 Task: Create New Vendor with Vendor Name: Pendaflex, Billing Address Line1: 301 Cooper Ave., Billing Address Line2: Adrian, Billing Address Line3: NY 10974
Action: Mouse moved to (200, 29)
Screenshot: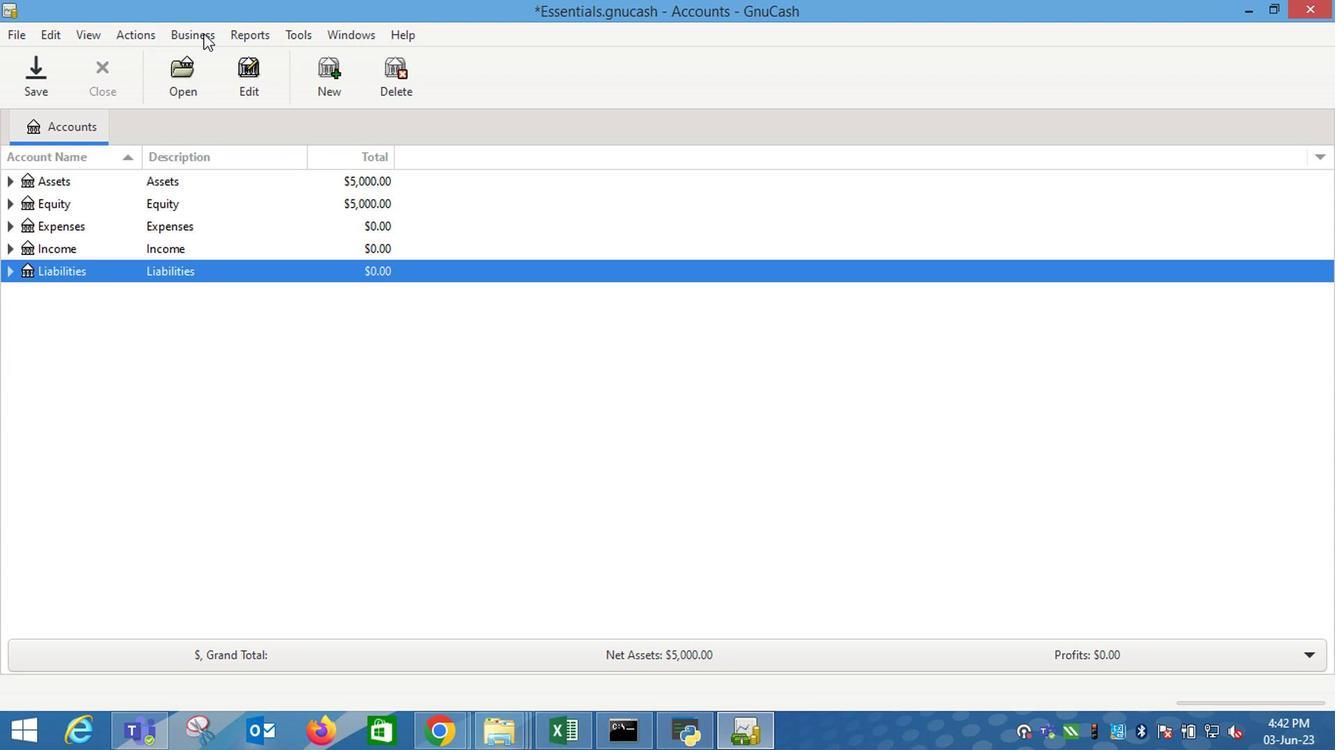 
Action: Mouse pressed left at (200, 29)
Screenshot: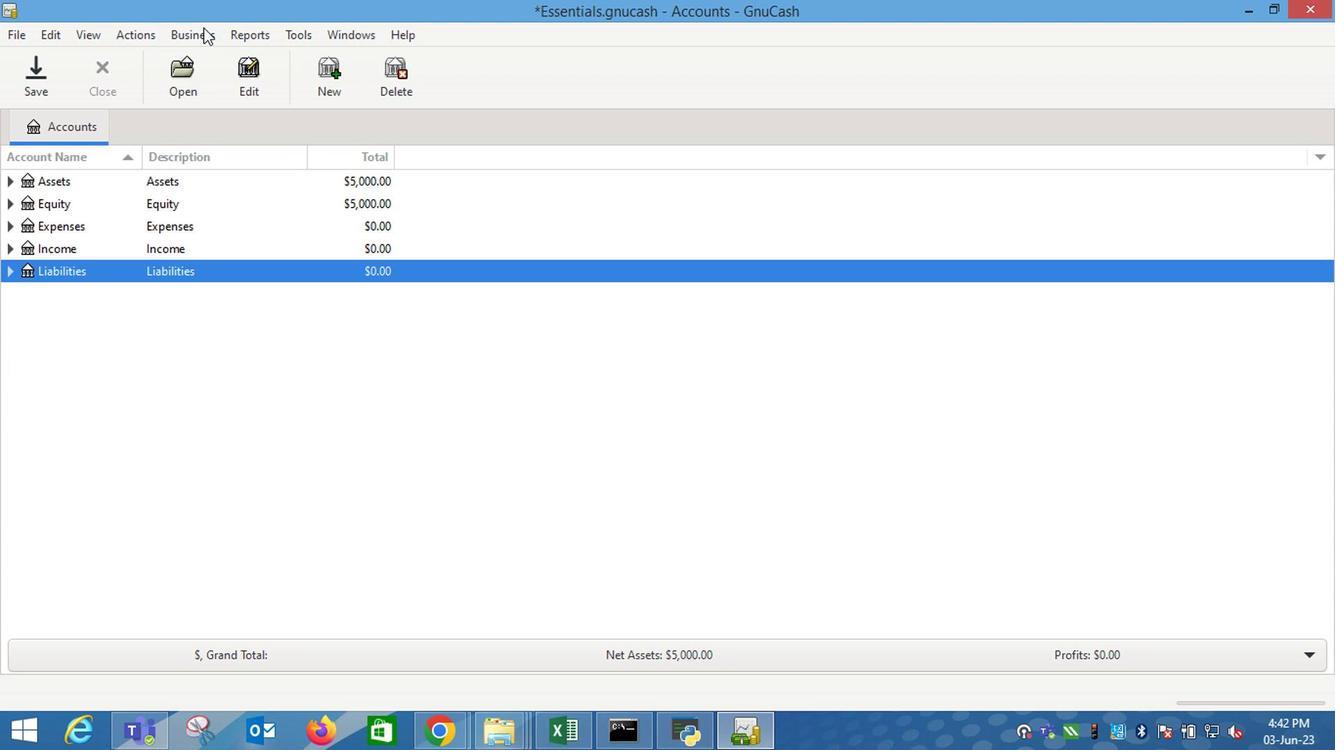 
Action: Mouse moved to (413, 113)
Screenshot: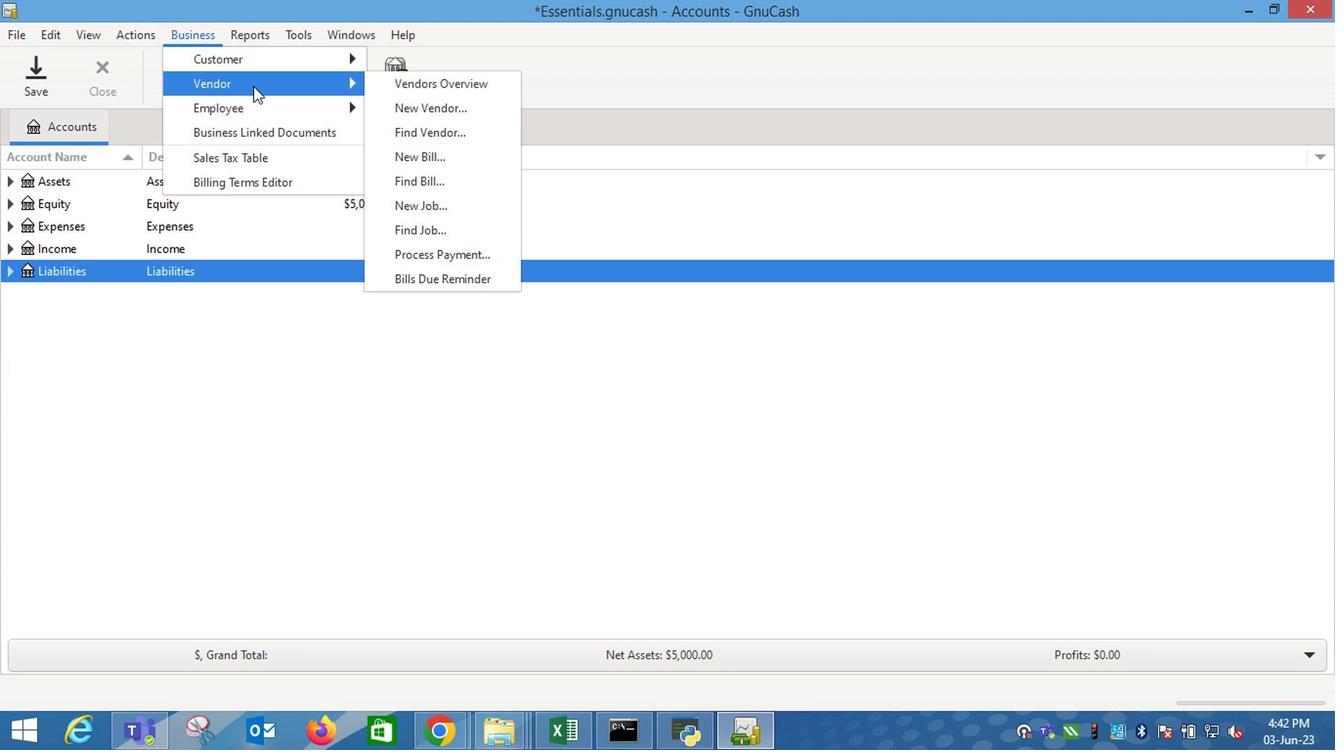 
Action: Mouse pressed left at (413, 113)
Screenshot: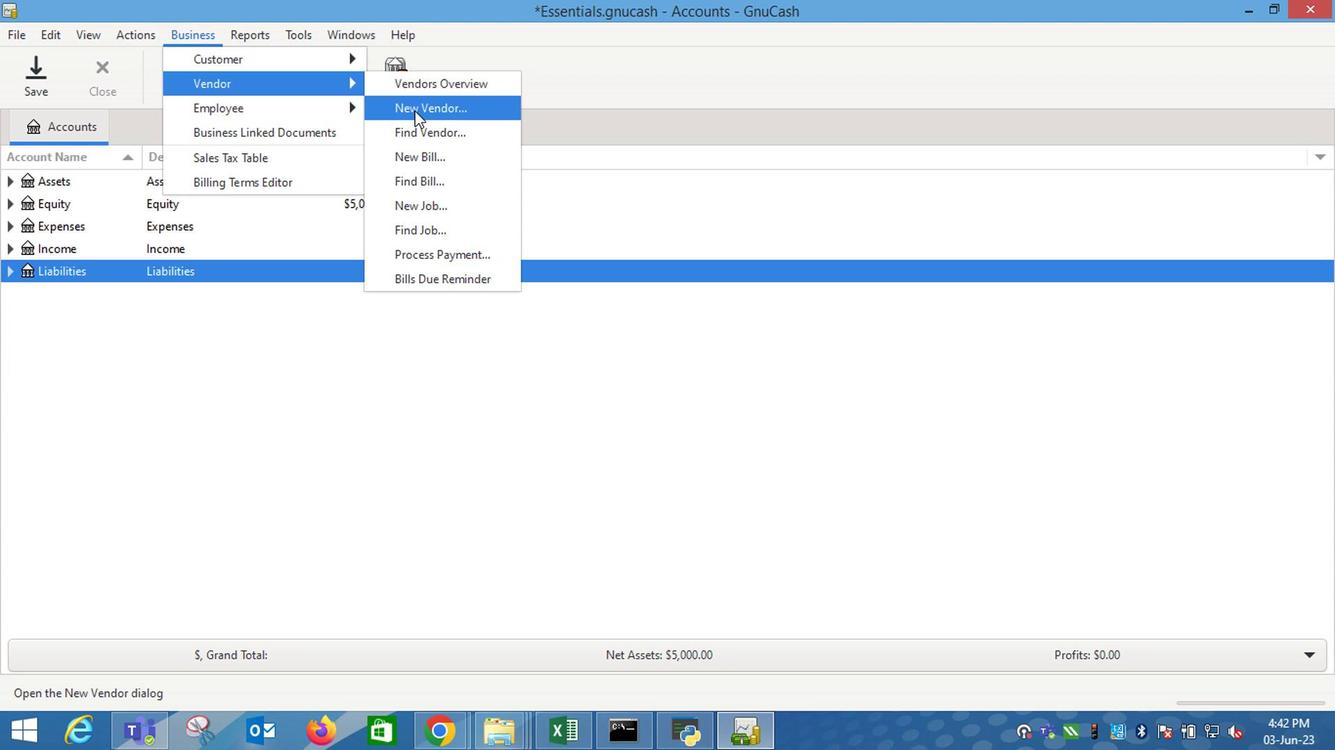 
Action: Mouse moved to (1062, 326)
Screenshot: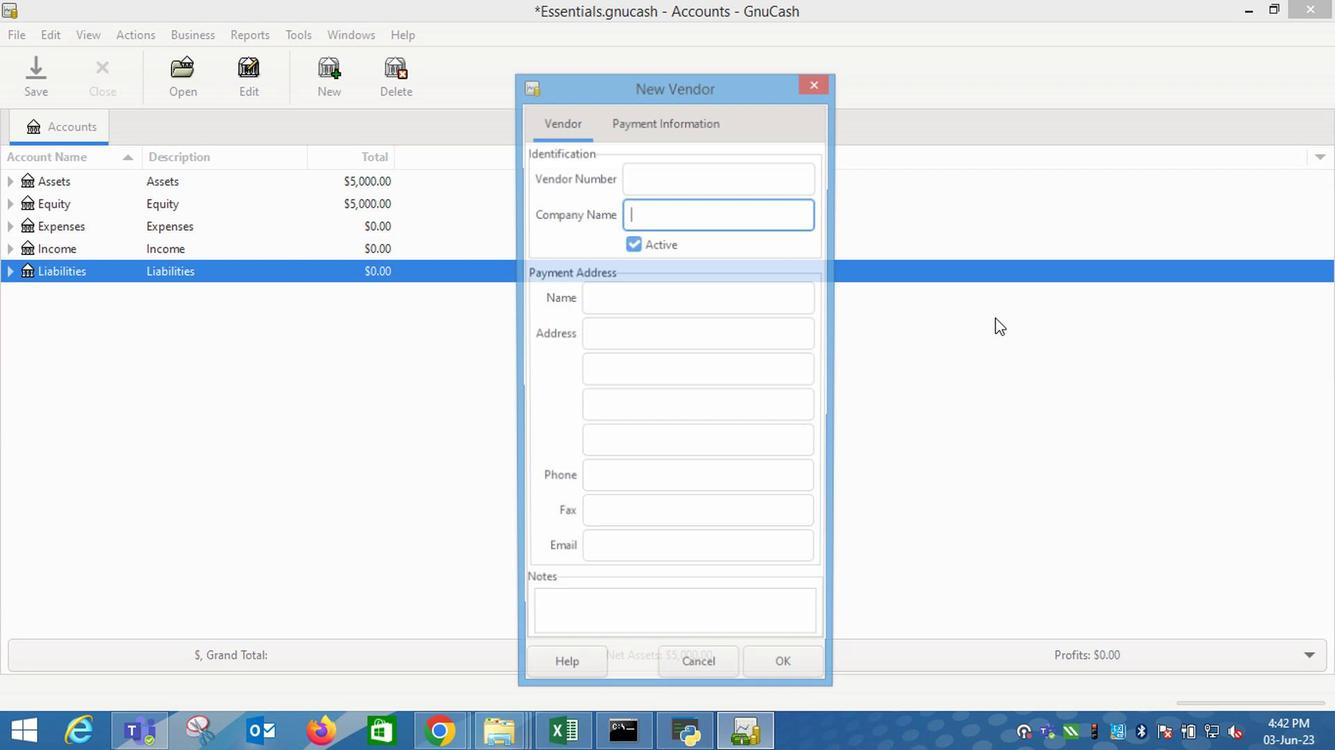 
Action: Key pressed <Key.shift_r>Pendaflex<Key.tab><Key.tab><Key.tab>301<Key.space><Key.shift_r>Cooper<Key.space><Key.shift_r>Ave.<Key.tab><Key.shift_r><Key.shift_r>Adrian<Key.tab><Key.shift_r>NY<Key.space>10974
Screenshot: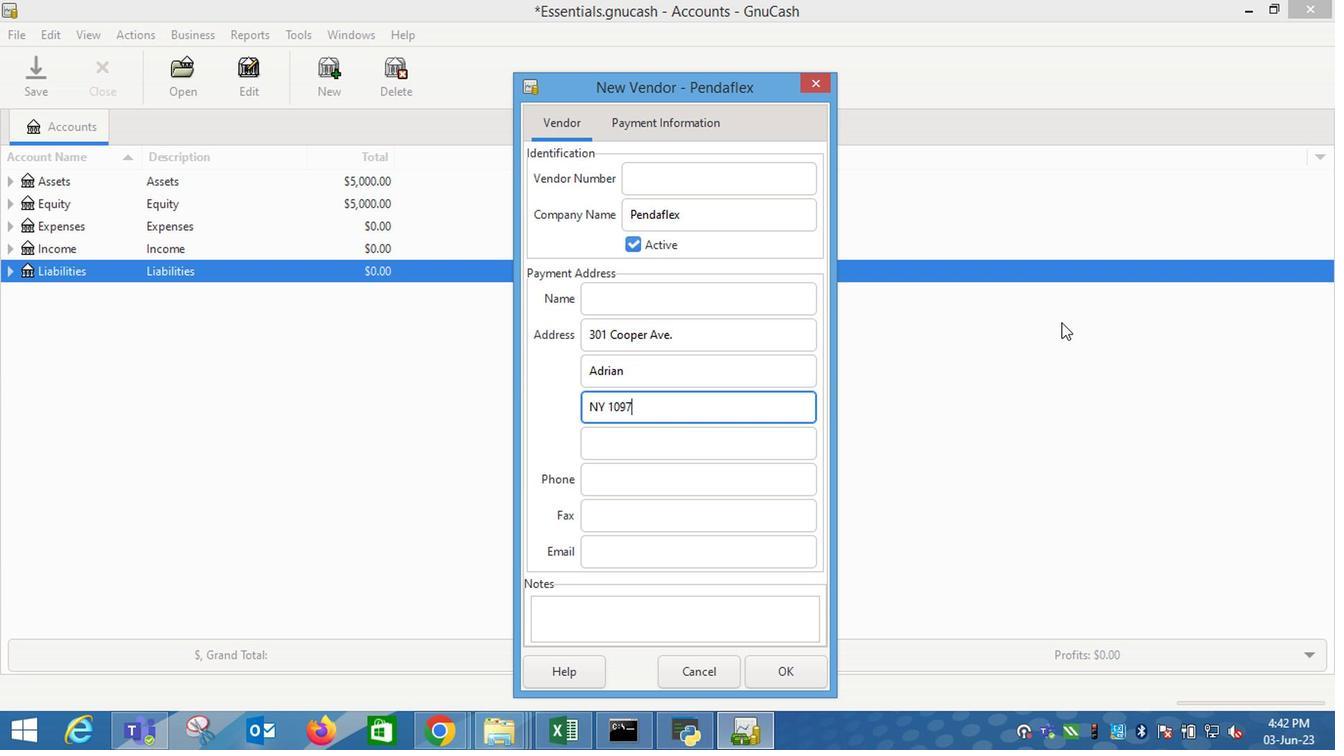 
Action: Mouse moved to (666, 134)
Screenshot: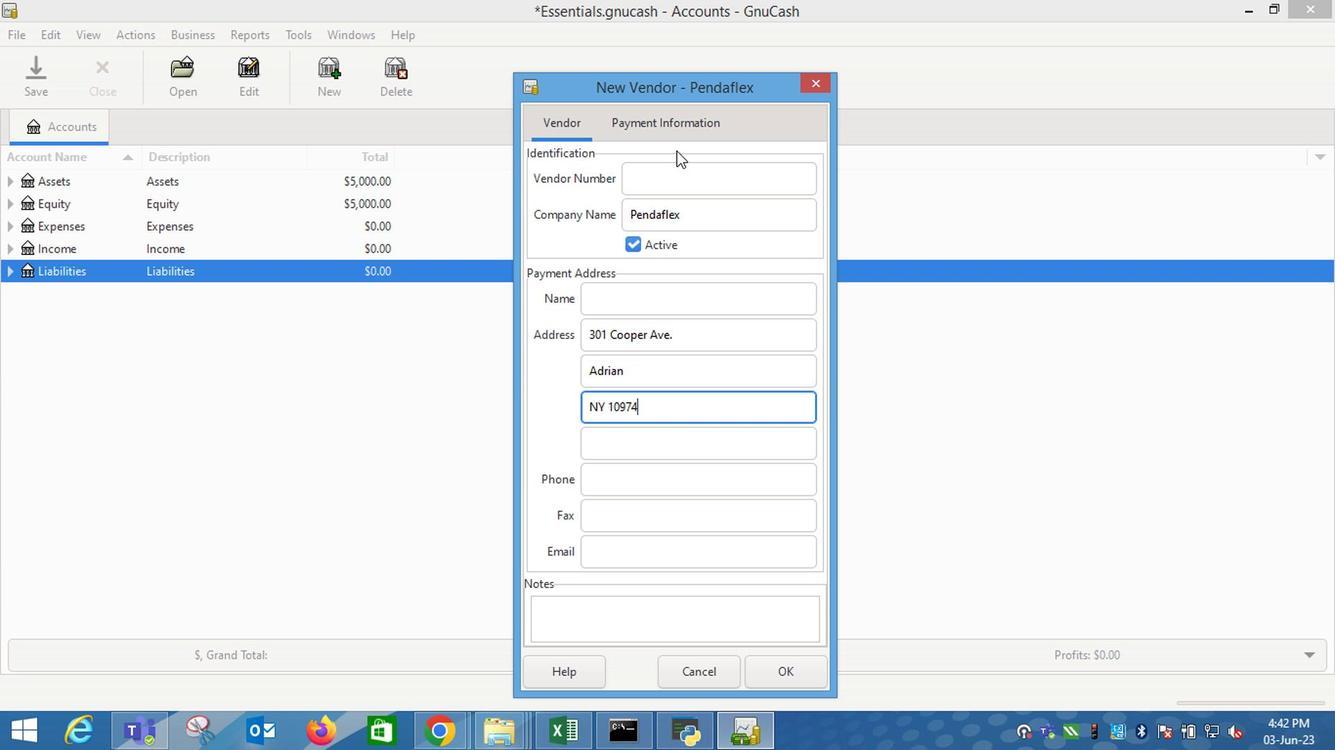 
Action: Mouse pressed left at (666, 134)
Screenshot: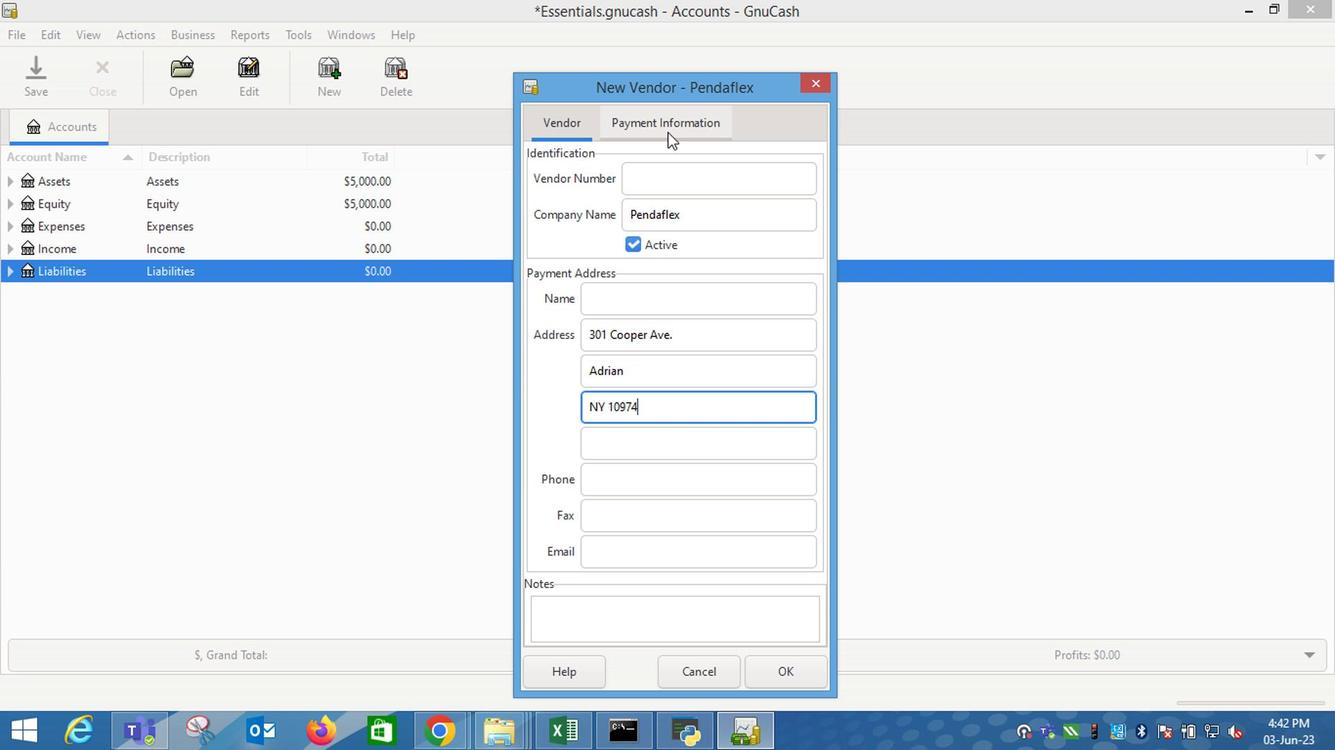 
Action: Mouse moved to (776, 664)
Screenshot: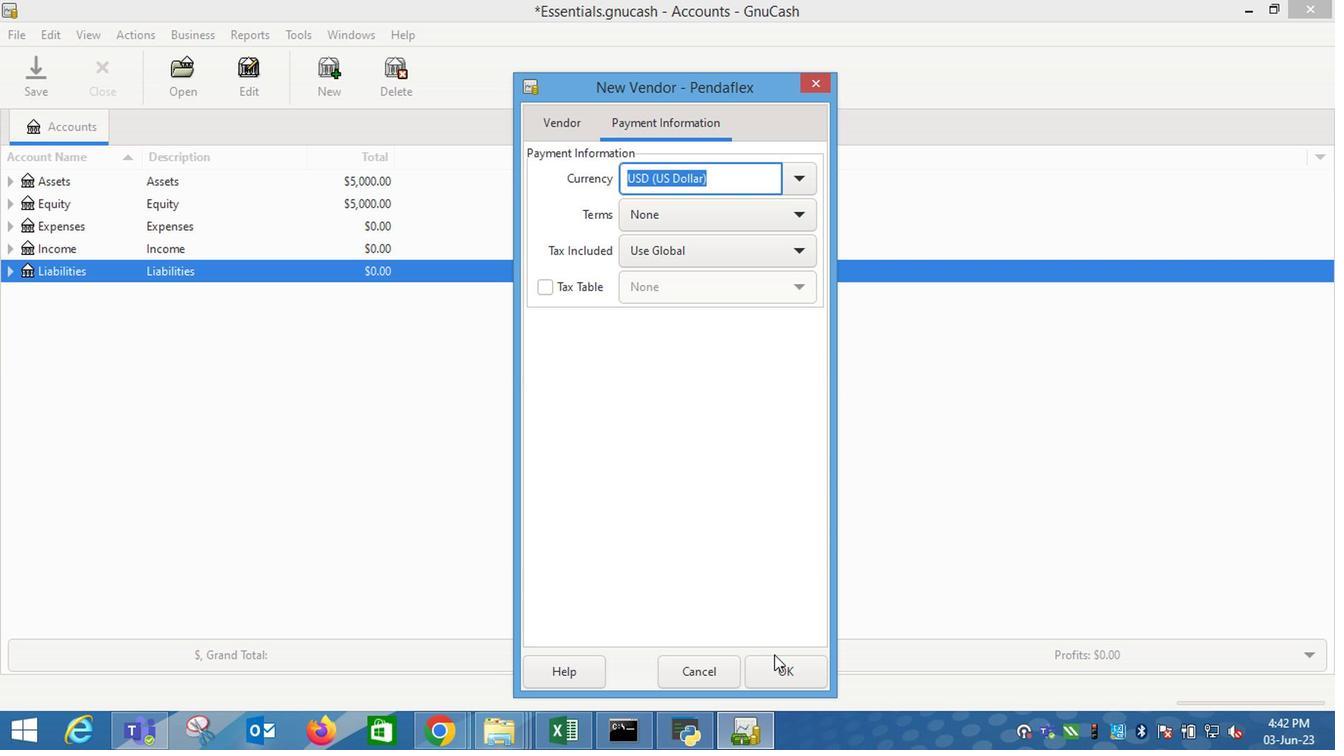 
Action: Mouse pressed left at (776, 664)
Screenshot: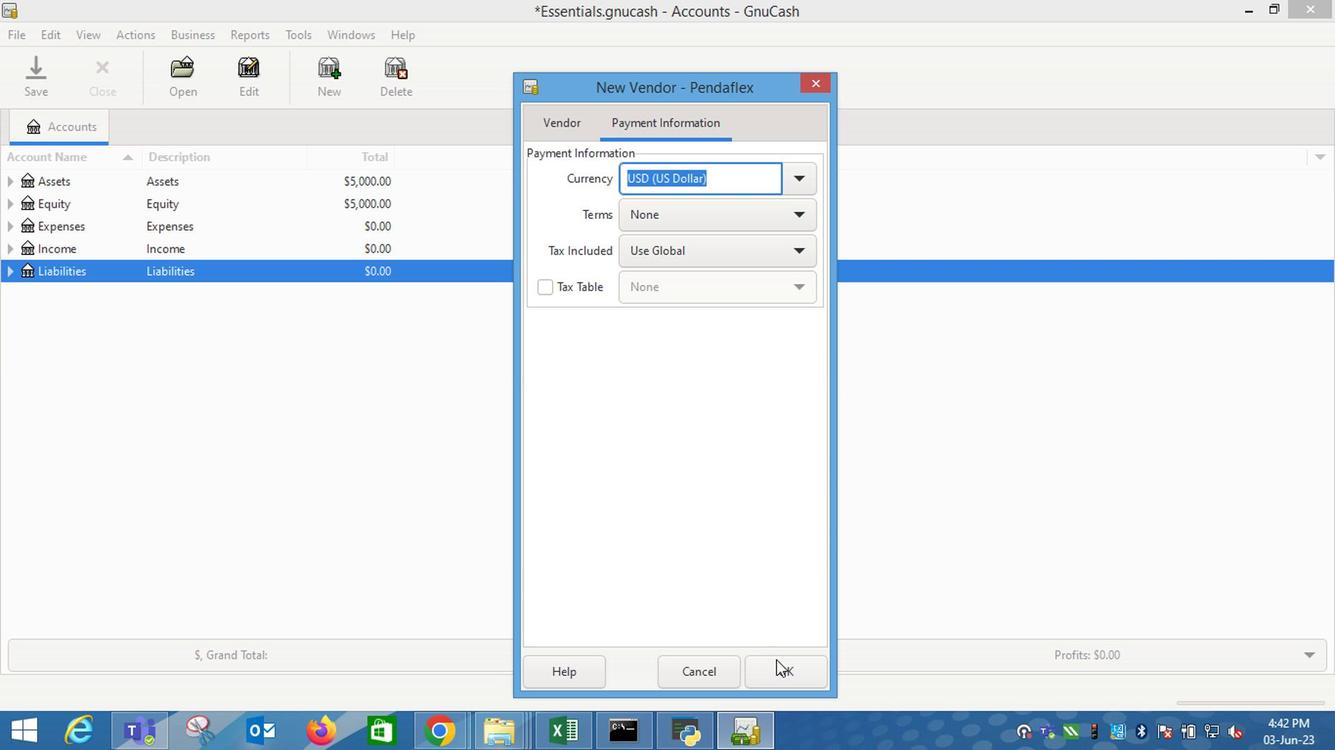 
Action: Mouse moved to (776, 664)
Screenshot: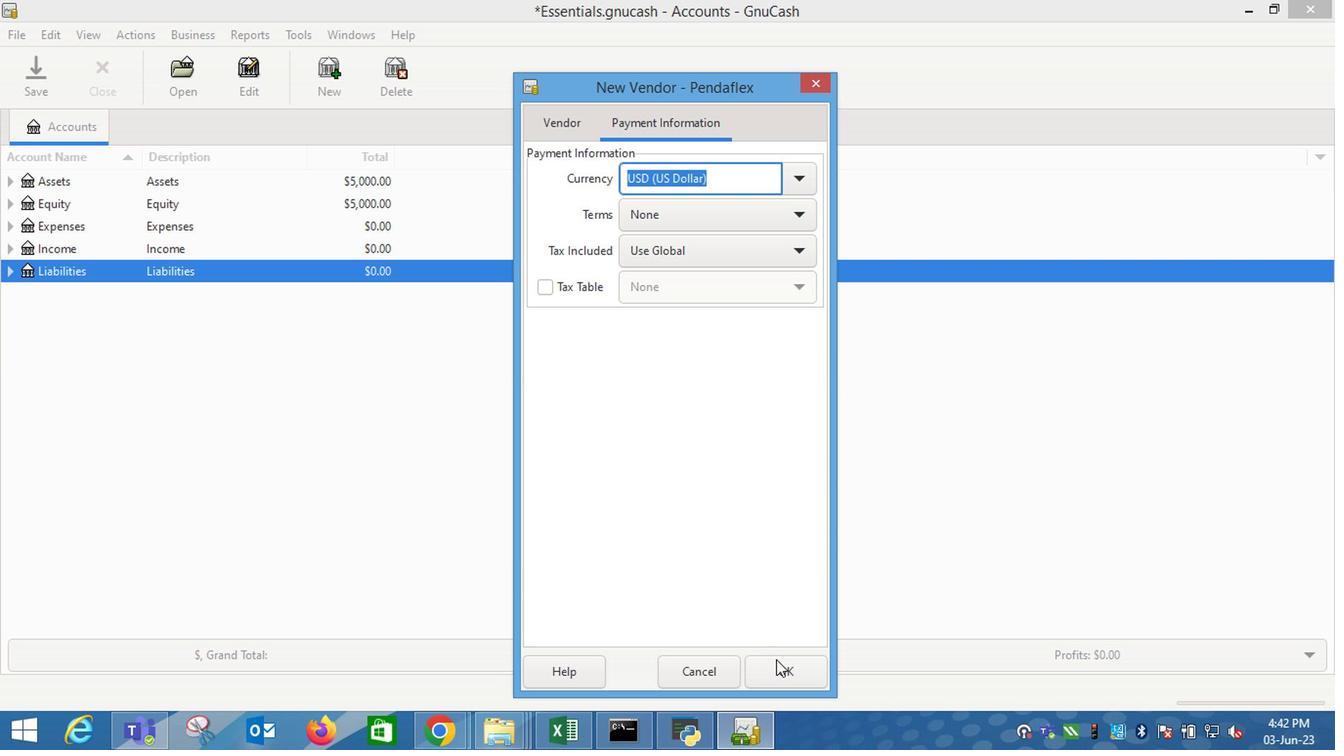 
